 Task: Create a due date automation trigger when advanced on, on the tuesday of the week a card is due add fields without custom field "Resume" set to a number greater than 1 and greater than 10 at 11:00 AM.
Action: Mouse moved to (1001, 81)
Screenshot: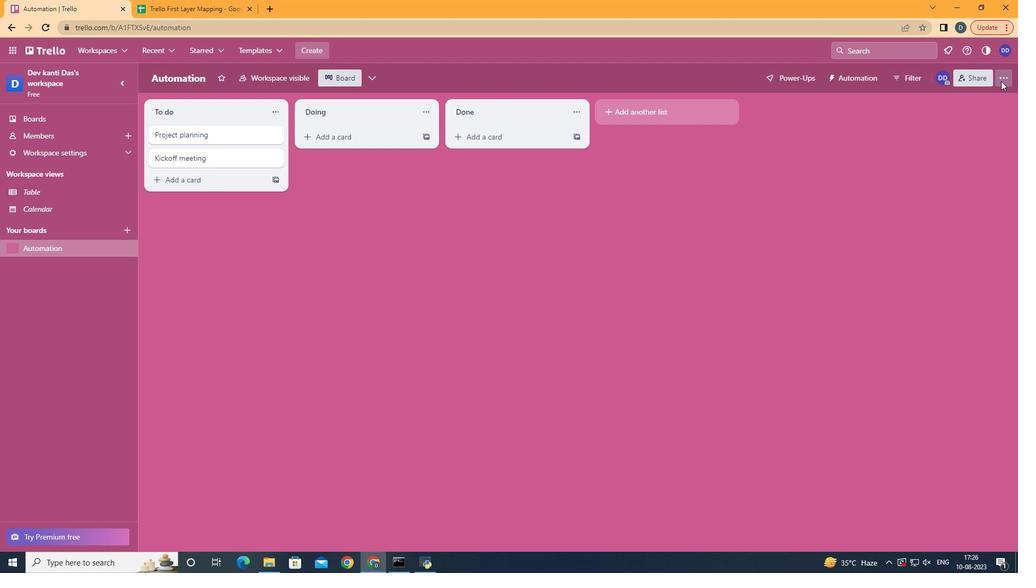 
Action: Mouse pressed left at (1001, 81)
Screenshot: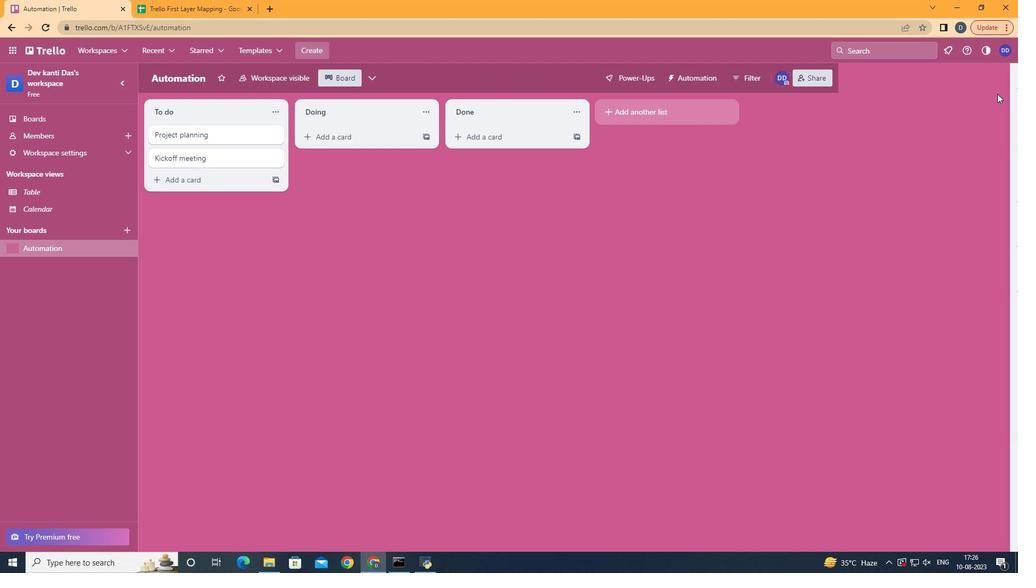
Action: Mouse moved to (947, 212)
Screenshot: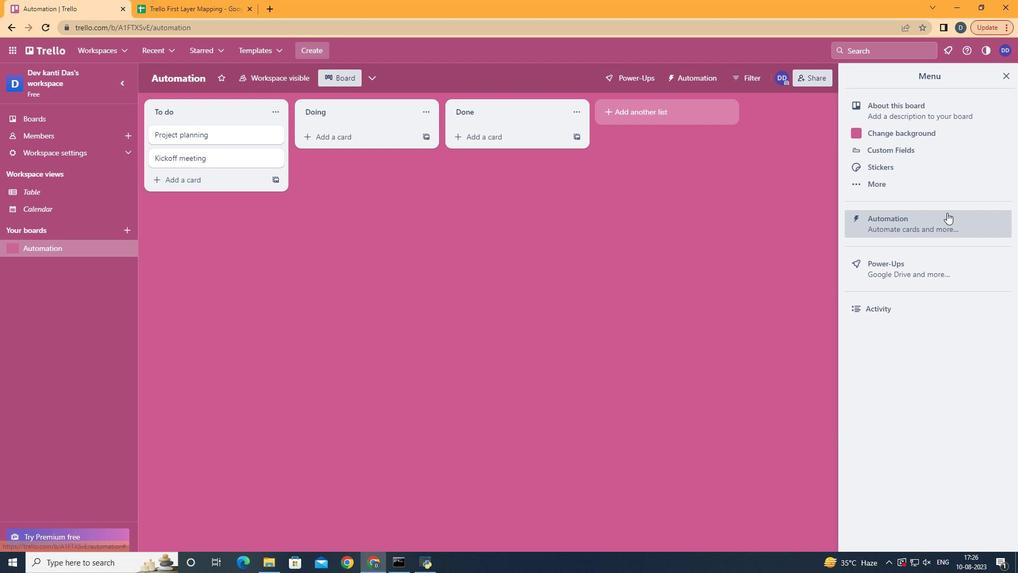 
Action: Mouse pressed left at (947, 212)
Screenshot: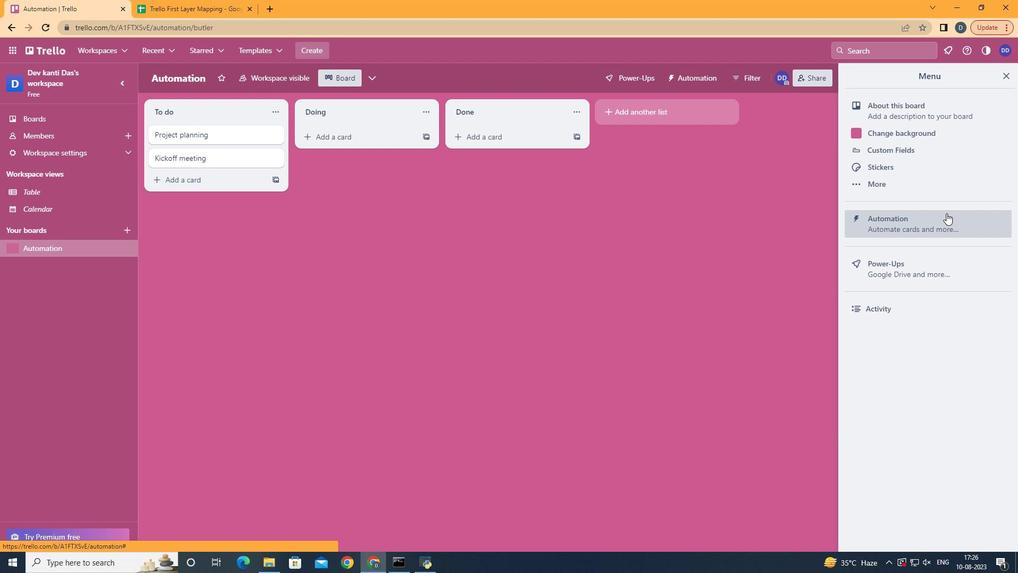 
Action: Mouse moved to (186, 207)
Screenshot: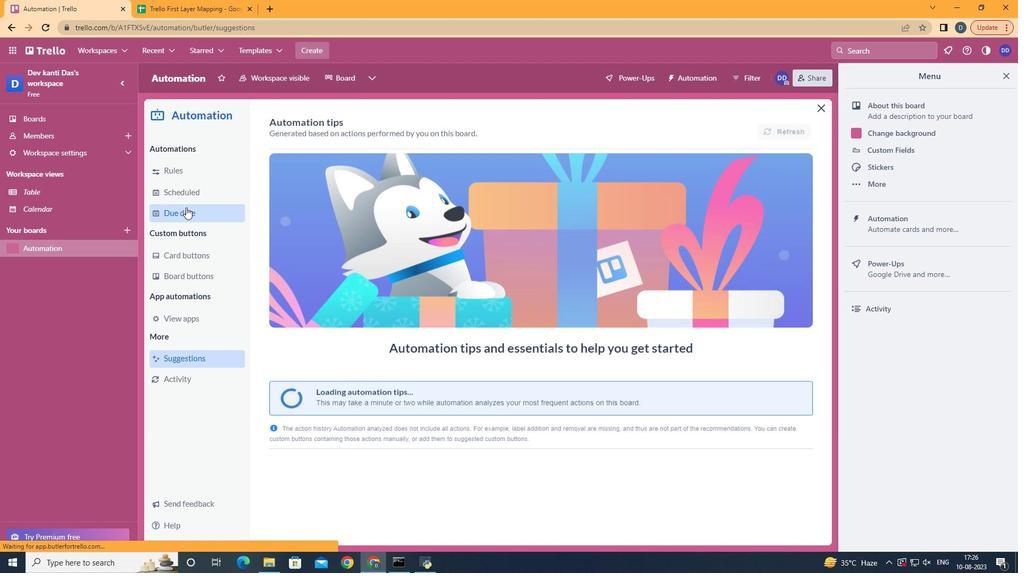 
Action: Mouse pressed left at (186, 207)
Screenshot: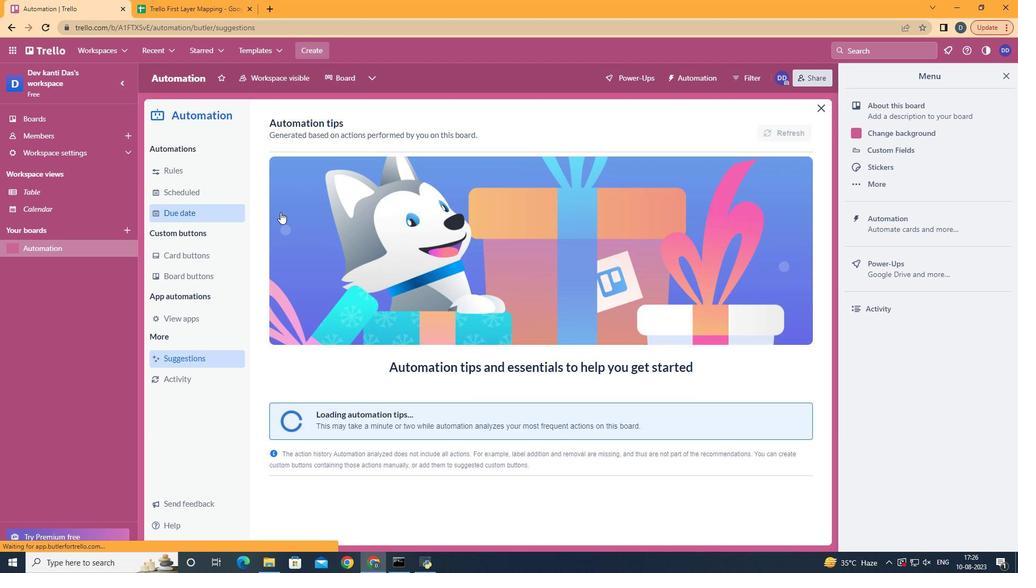 
Action: Mouse moved to (732, 125)
Screenshot: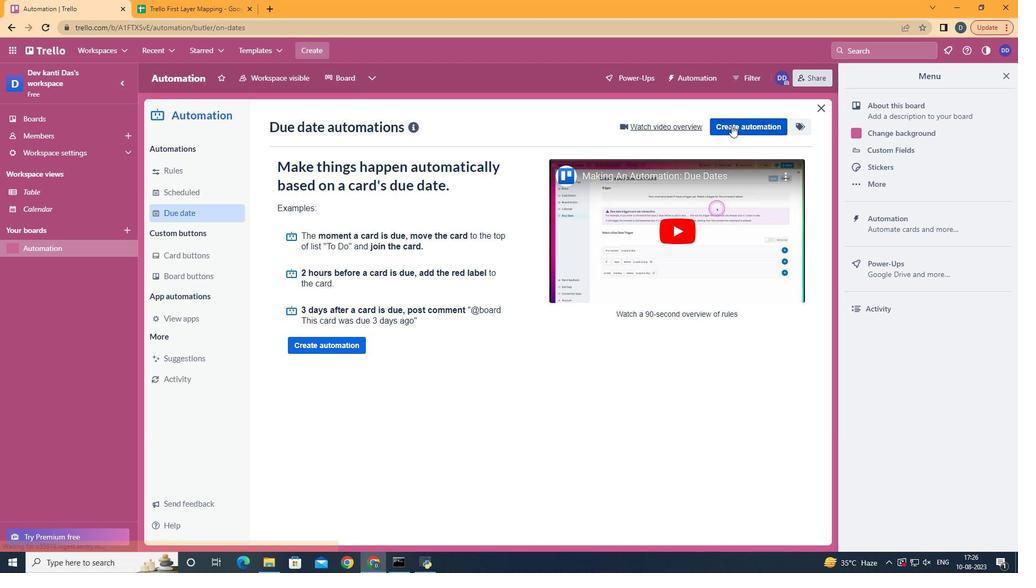 
Action: Mouse pressed left at (732, 125)
Screenshot: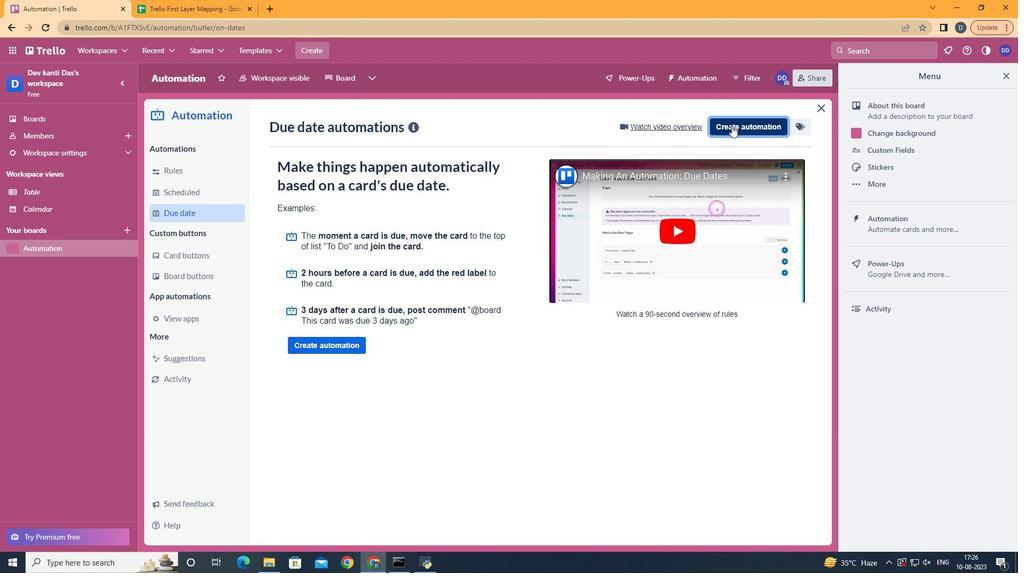 
Action: Mouse moved to (486, 233)
Screenshot: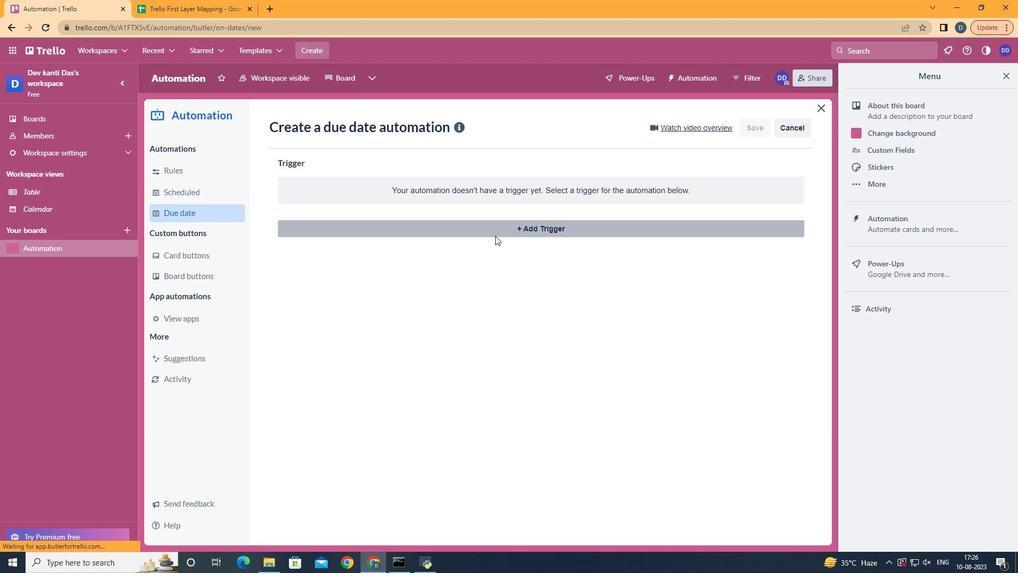 
Action: Mouse pressed left at (486, 233)
Screenshot: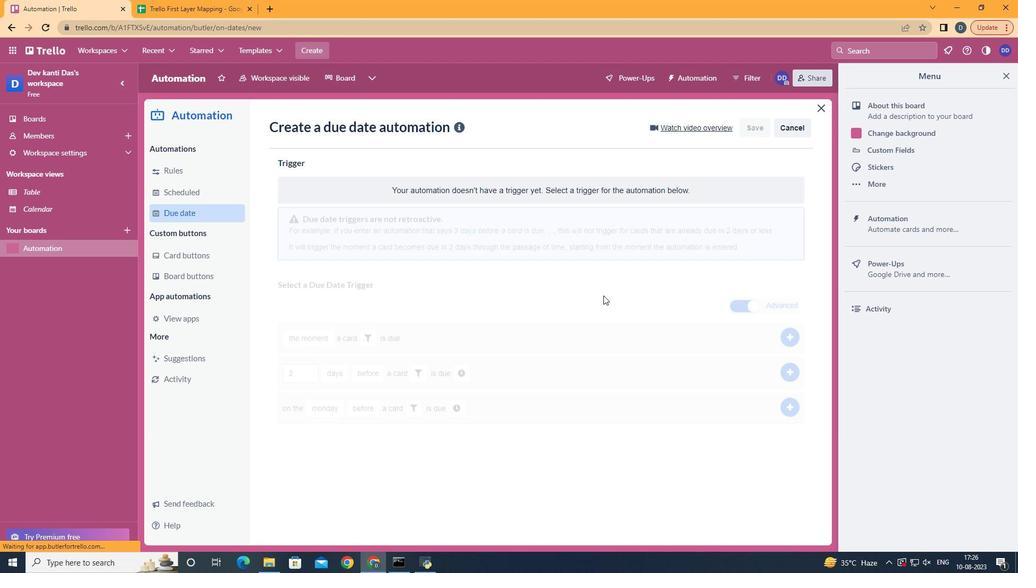 
Action: Mouse moved to (351, 298)
Screenshot: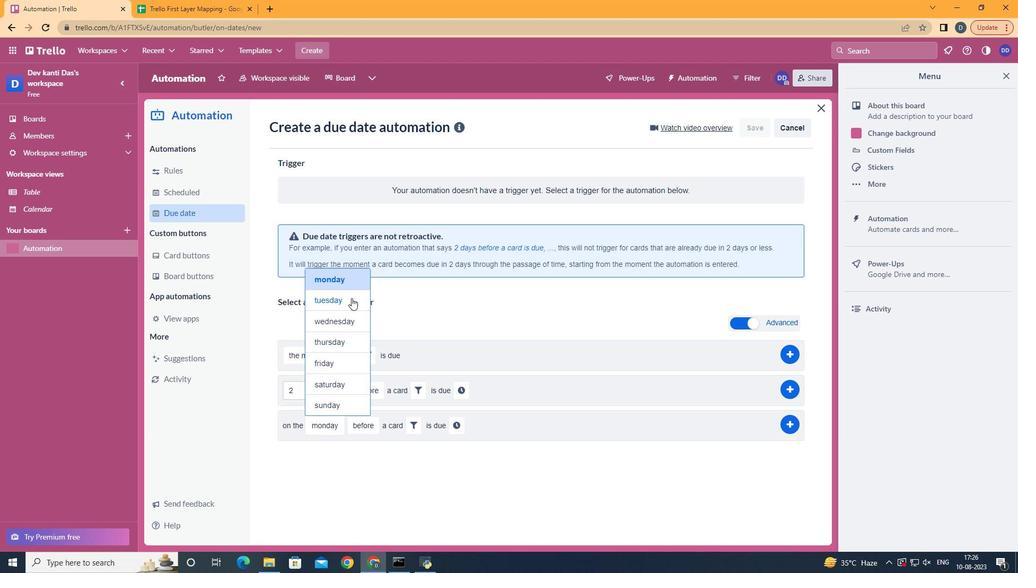 
Action: Mouse pressed left at (351, 298)
Screenshot: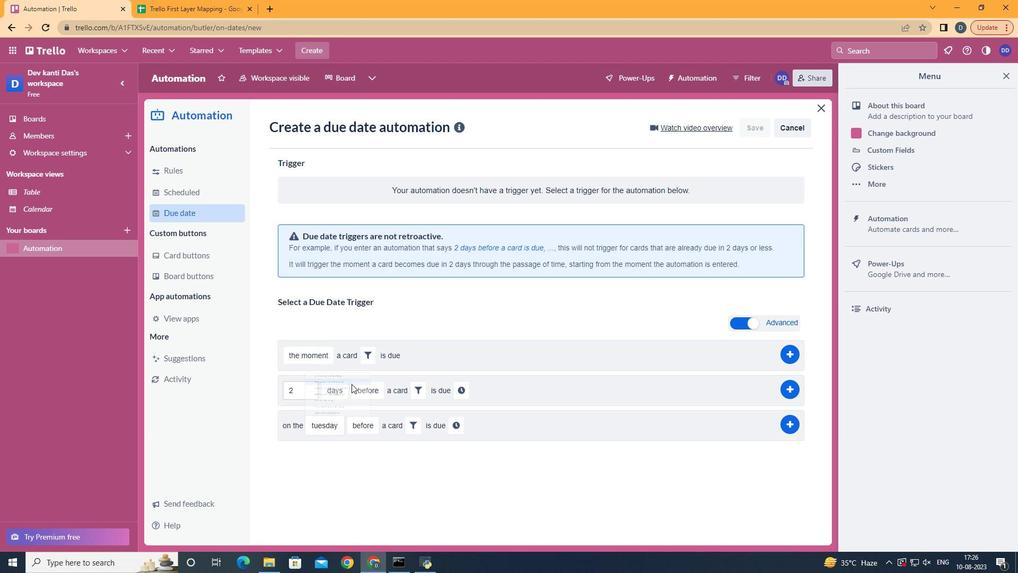
Action: Mouse moved to (373, 495)
Screenshot: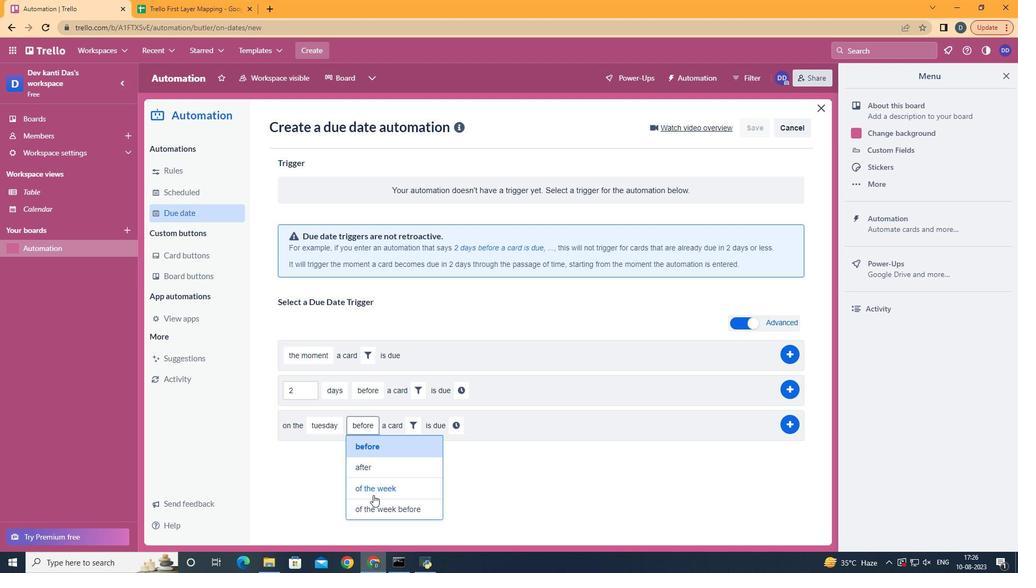 
Action: Mouse pressed left at (373, 495)
Screenshot: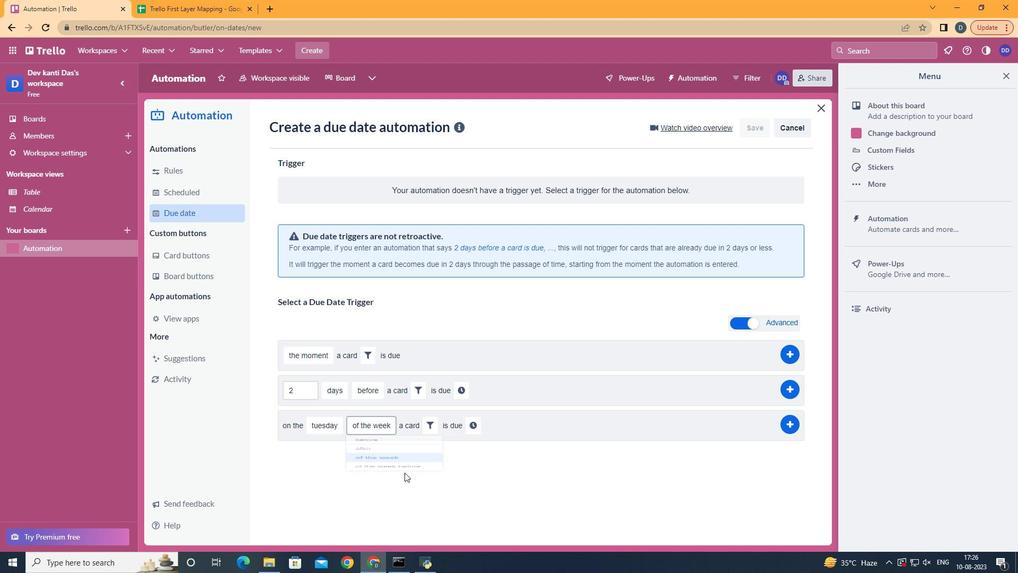 
Action: Mouse moved to (437, 430)
Screenshot: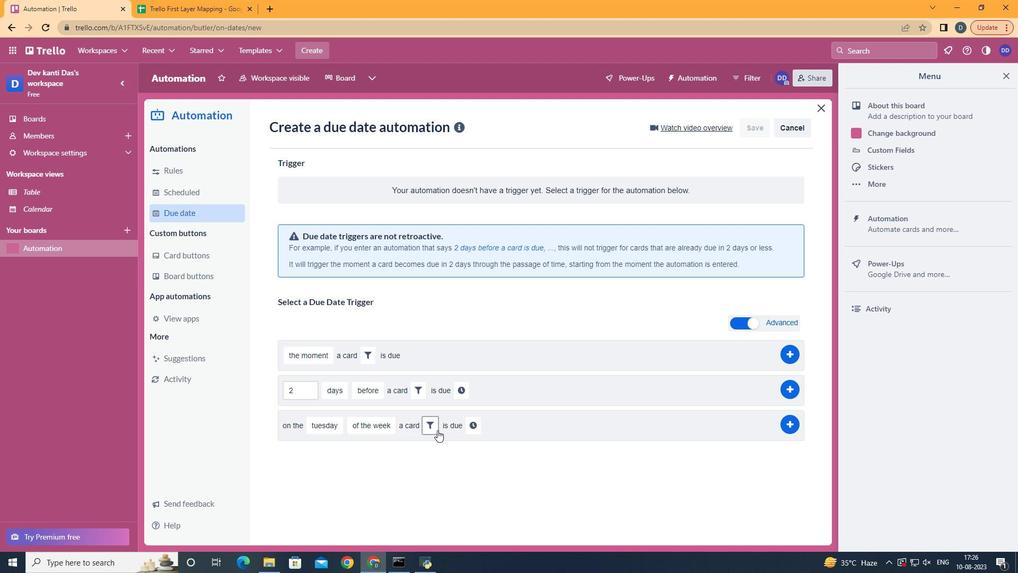 
Action: Mouse pressed left at (437, 430)
Screenshot: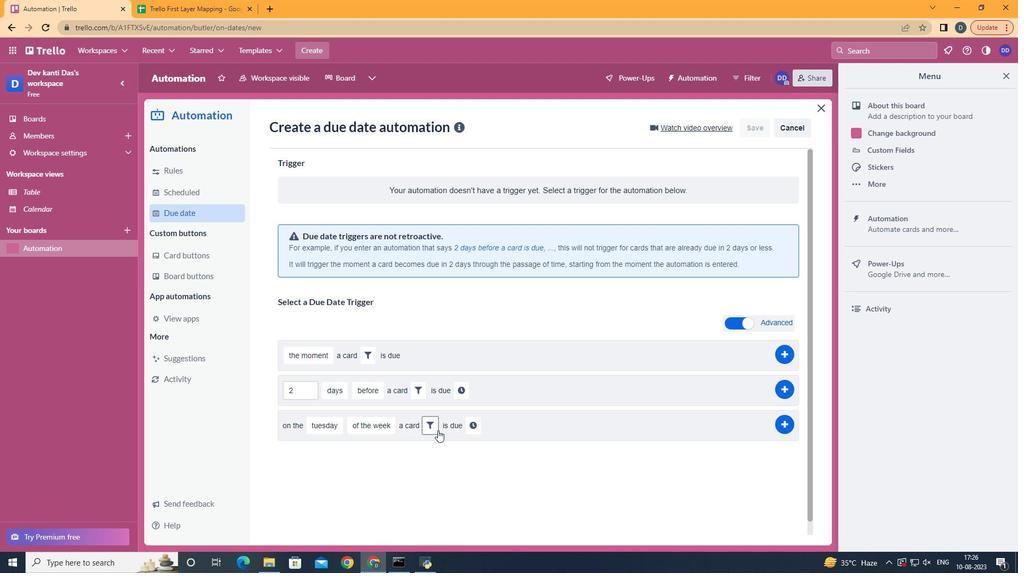 
Action: Mouse moved to (606, 453)
Screenshot: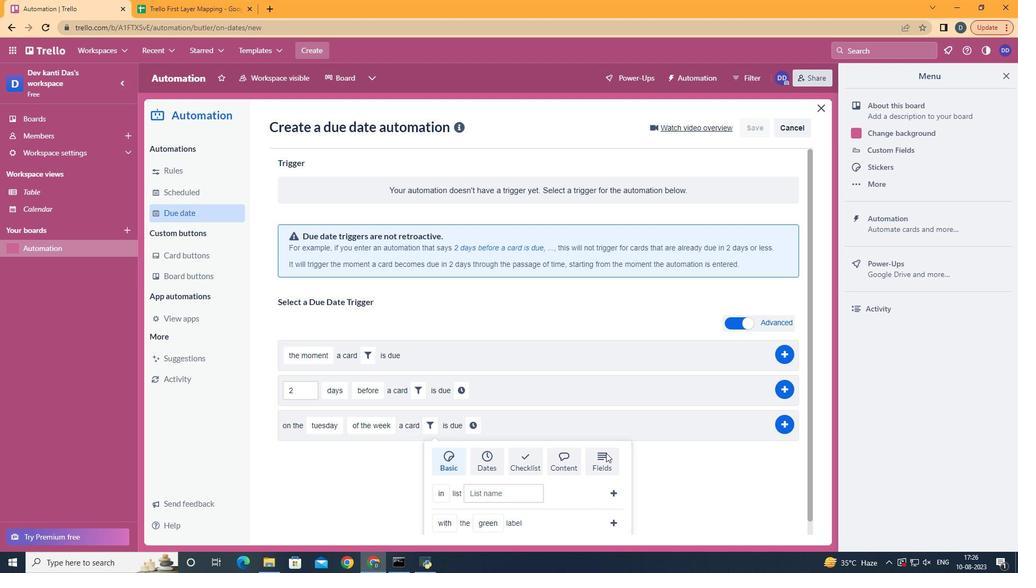 
Action: Mouse pressed left at (606, 453)
Screenshot: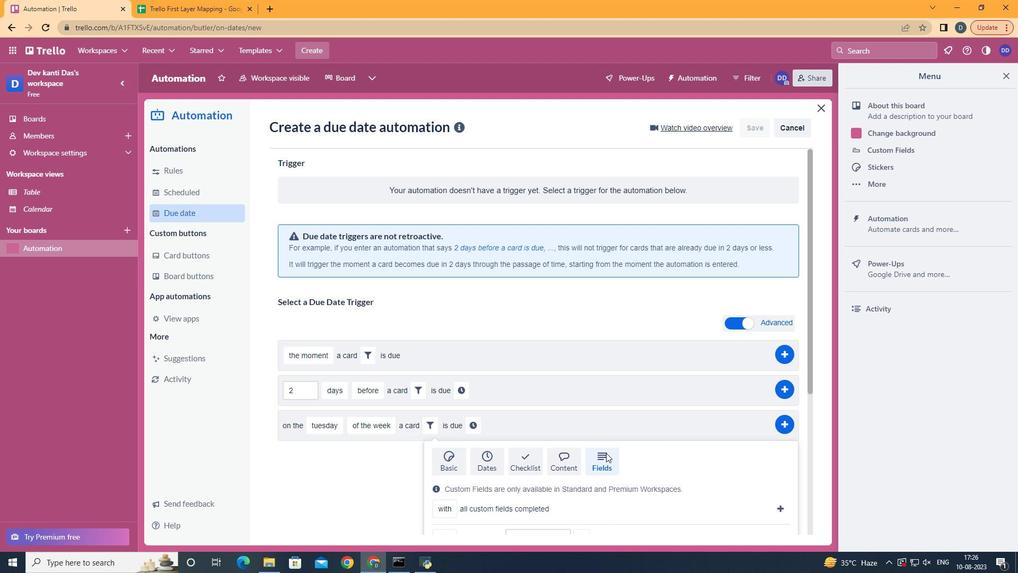 
Action: Mouse scrolled (606, 452) with delta (0, 0)
Screenshot: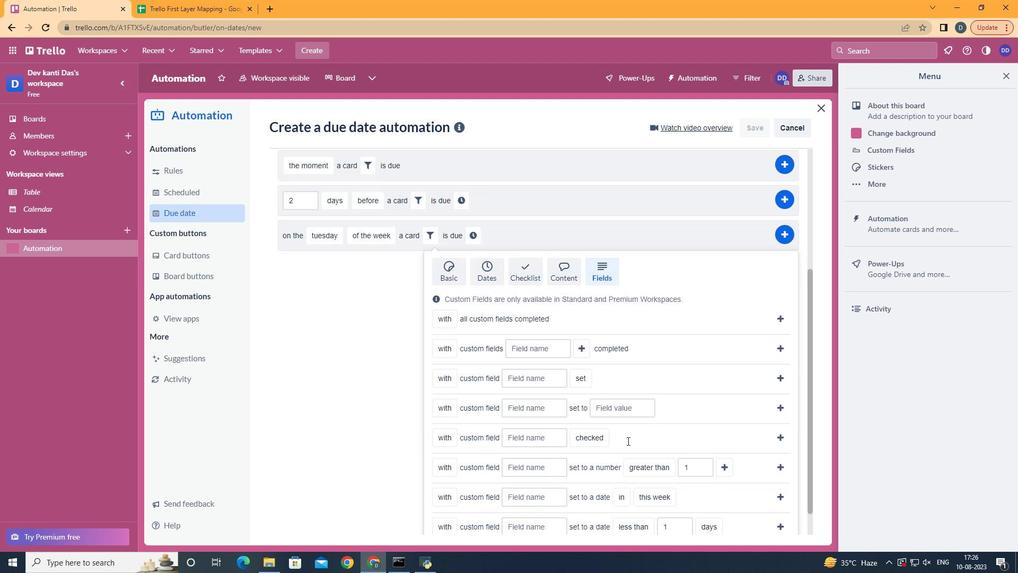 
Action: Mouse scrolled (606, 452) with delta (0, 0)
Screenshot: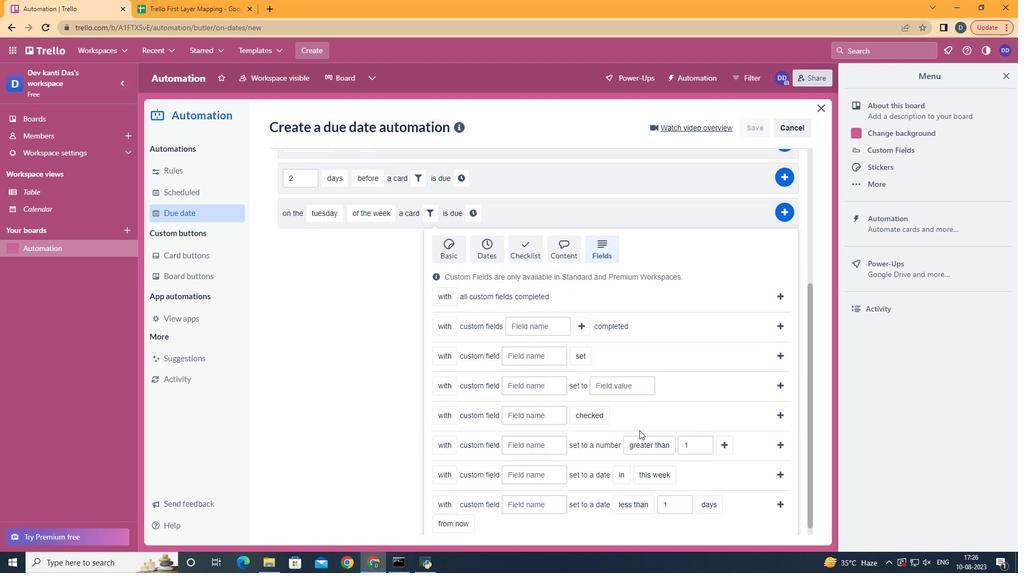 
Action: Mouse scrolled (606, 452) with delta (0, 0)
Screenshot: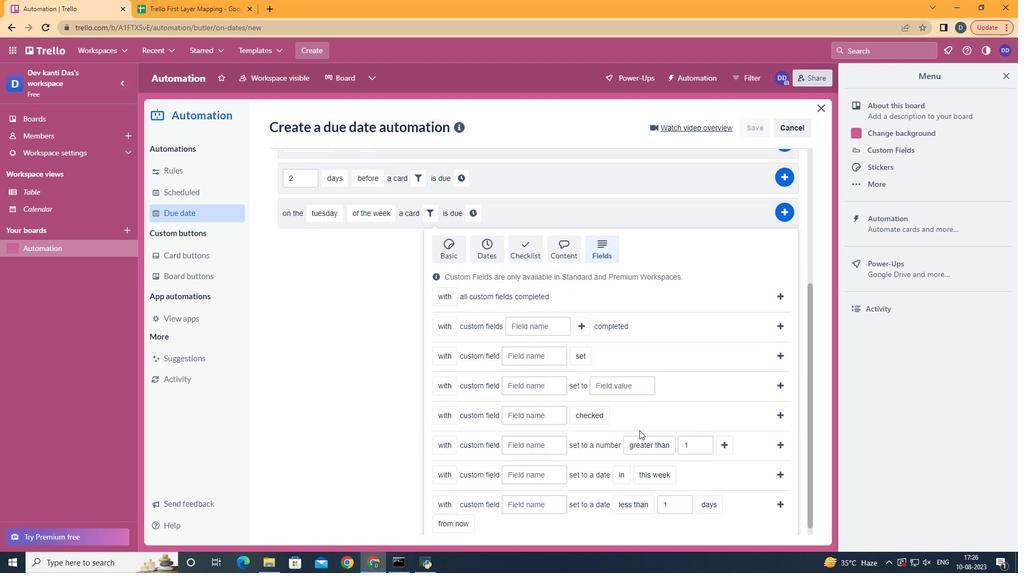 
Action: Mouse scrolled (606, 452) with delta (0, 0)
Screenshot: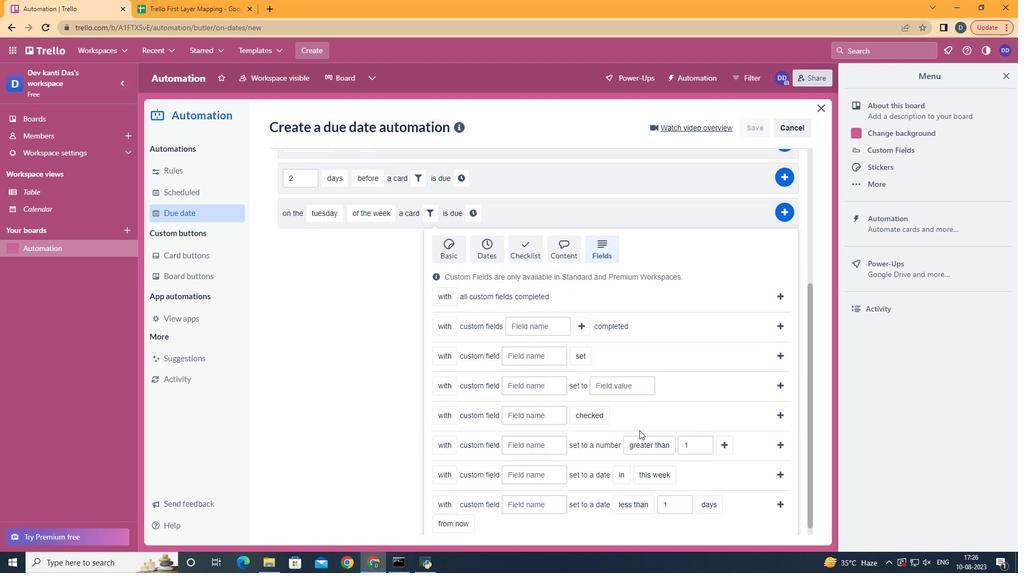 
Action: Mouse moved to (539, 452)
Screenshot: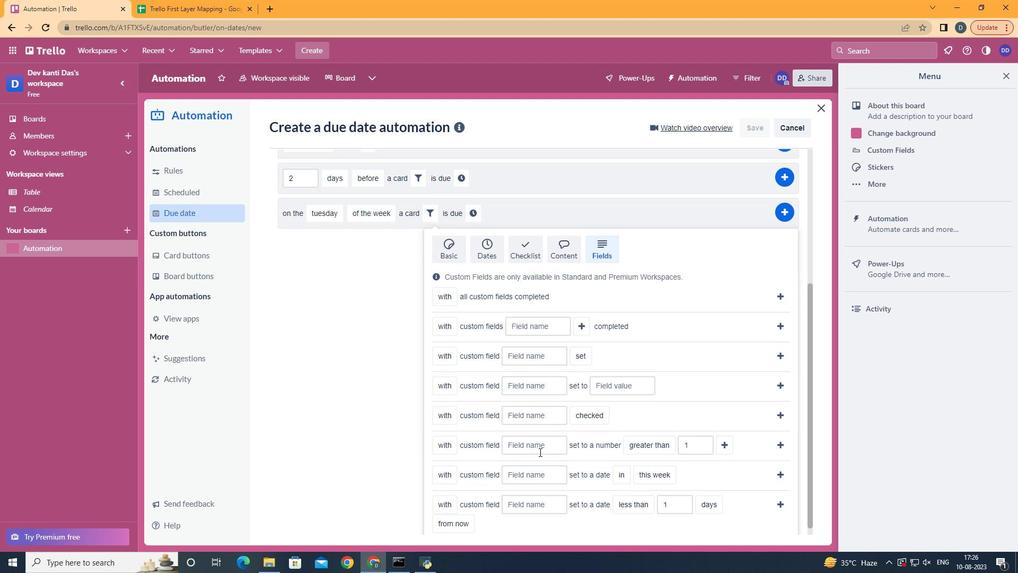 
Action: Mouse pressed left at (539, 452)
Screenshot: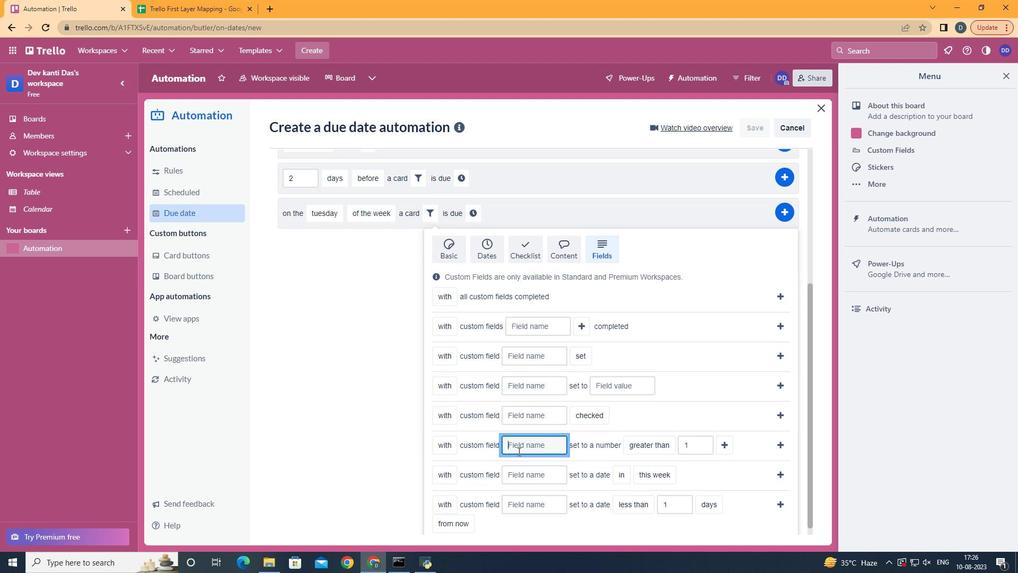
Action: Mouse moved to (448, 487)
Screenshot: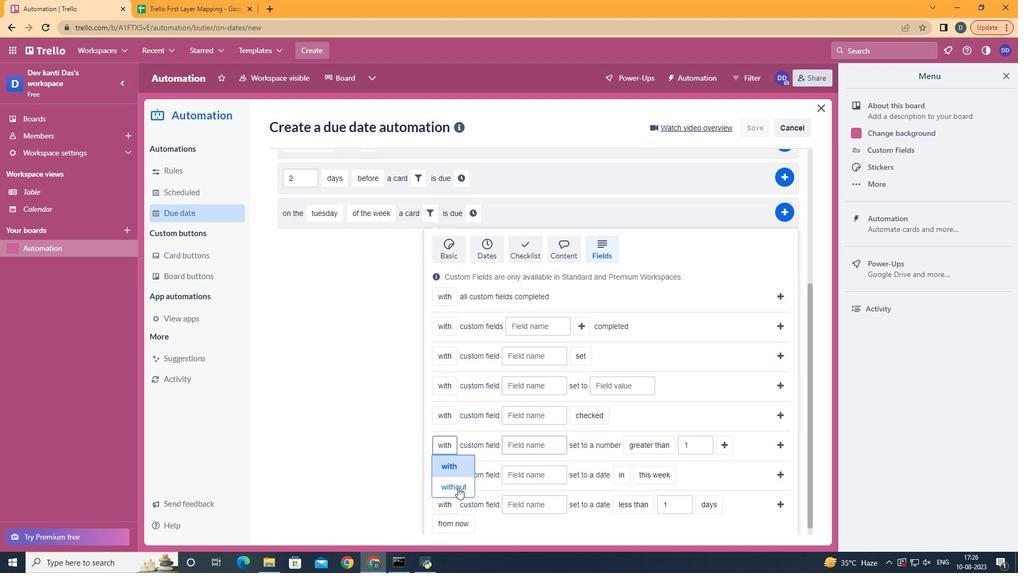 
Action: Mouse pressed left at (448, 487)
Screenshot: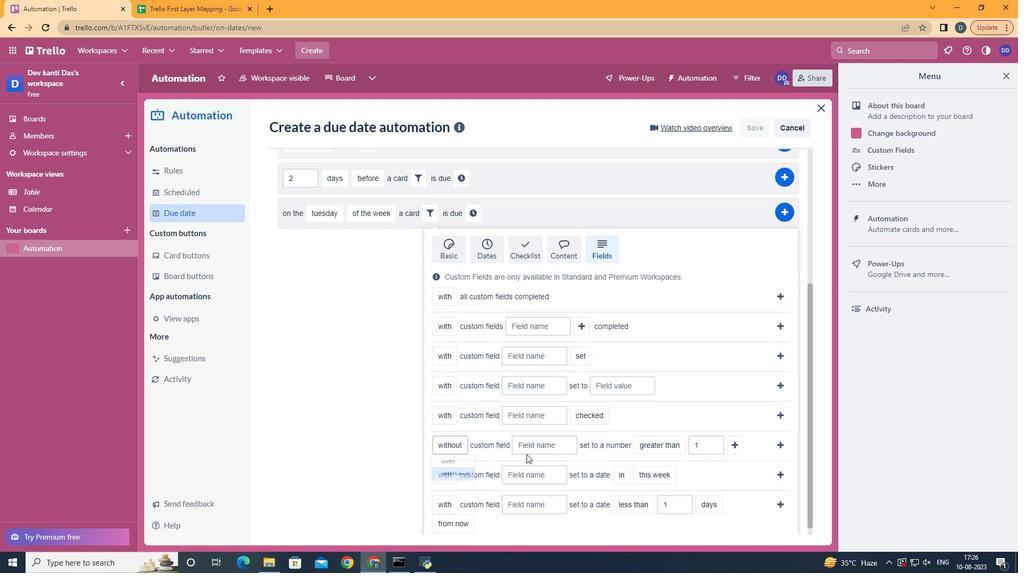 
Action: Mouse moved to (532, 450)
Screenshot: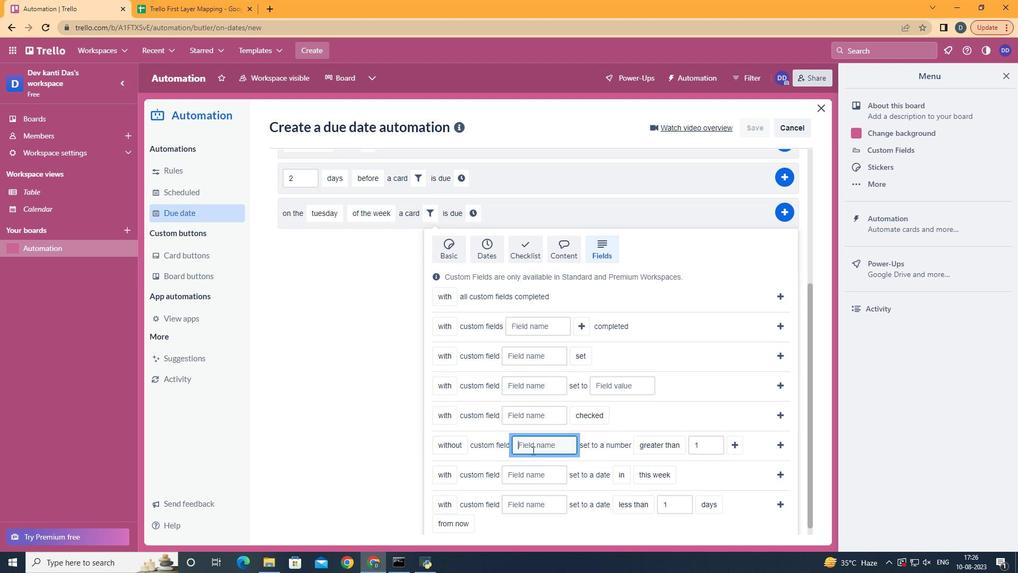 
Action: Mouse pressed left at (532, 450)
Screenshot: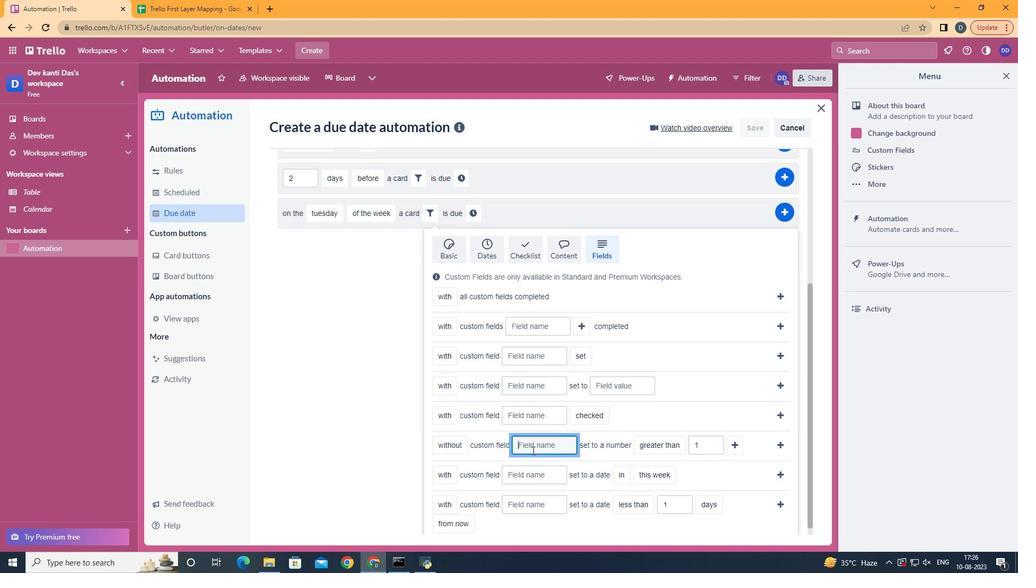 
Action: Key pressed <Key.shift>Resume
Screenshot: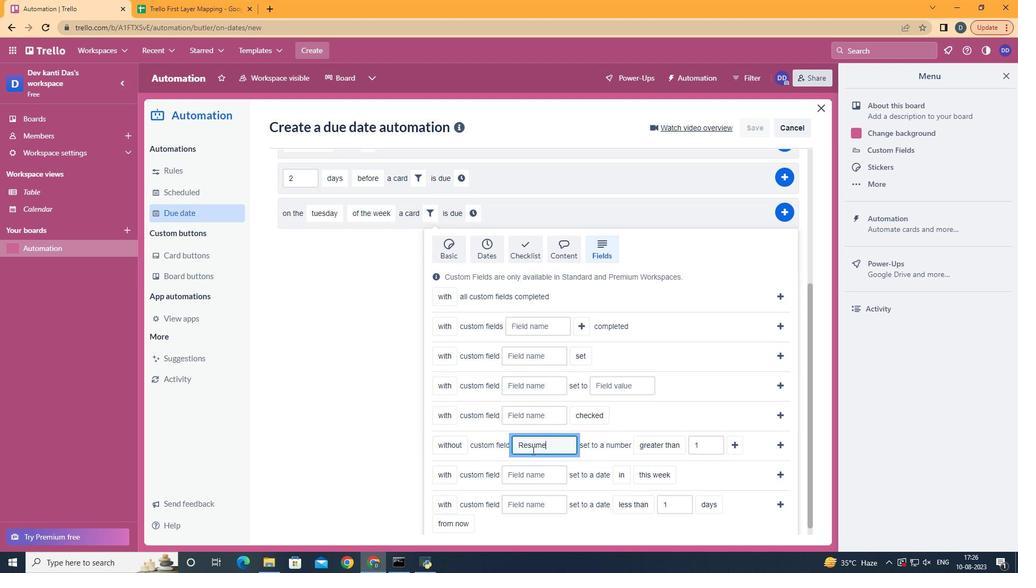 
Action: Mouse moved to (744, 444)
Screenshot: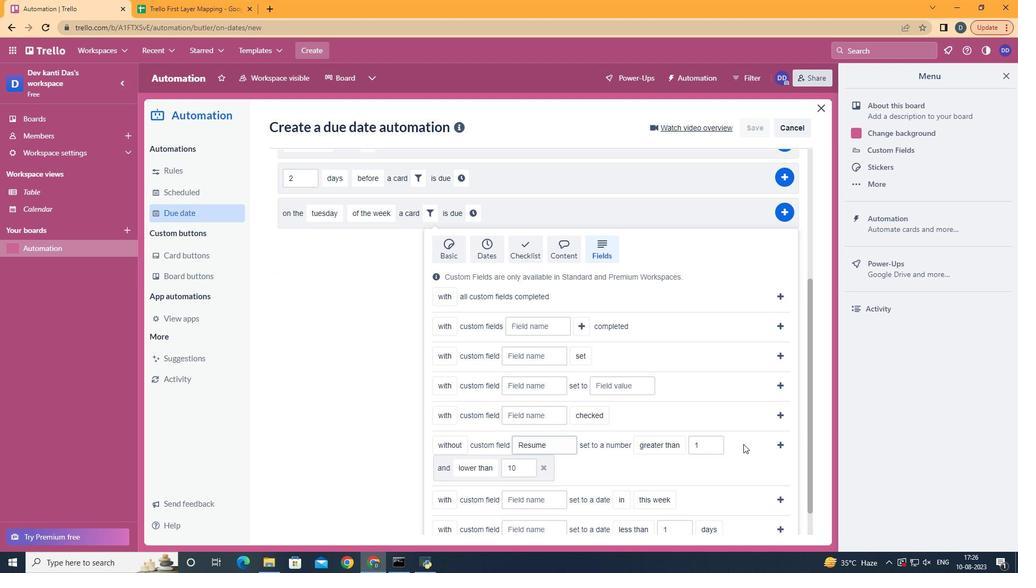 
Action: Mouse pressed left at (744, 444)
Screenshot: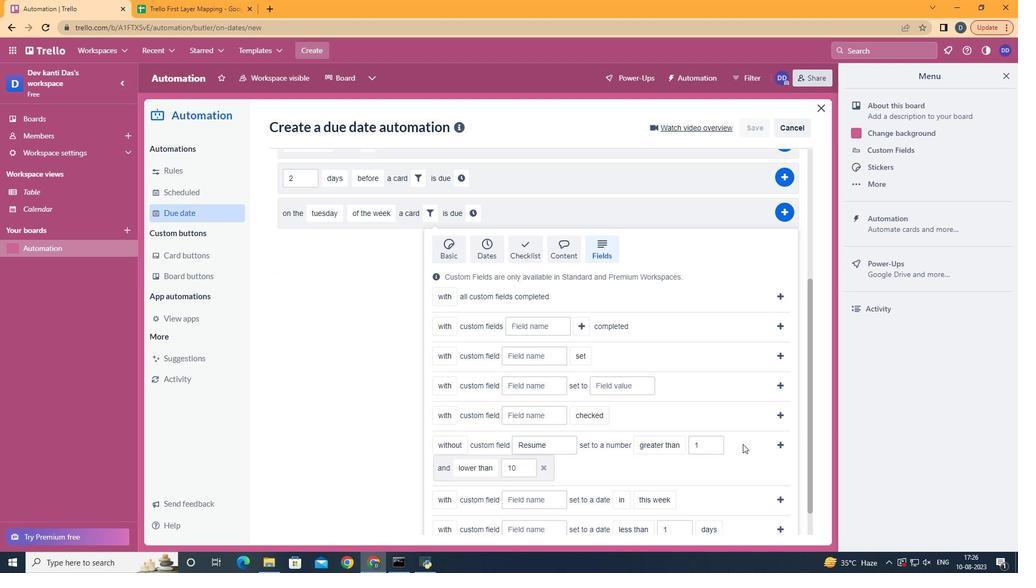 
Action: Mouse moved to (509, 424)
Screenshot: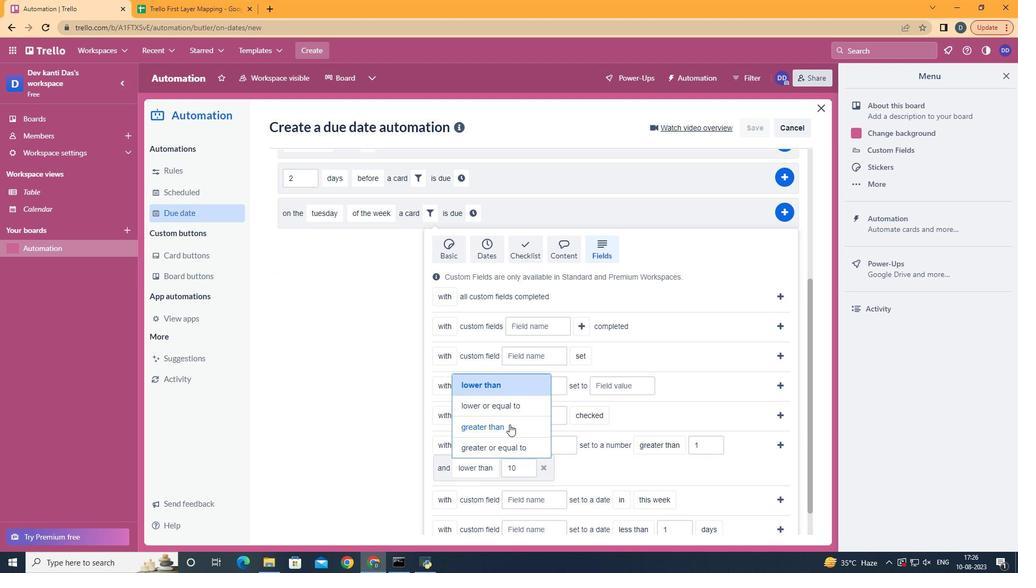 
Action: Mouse pressed left at (509, 424)
Screenshot: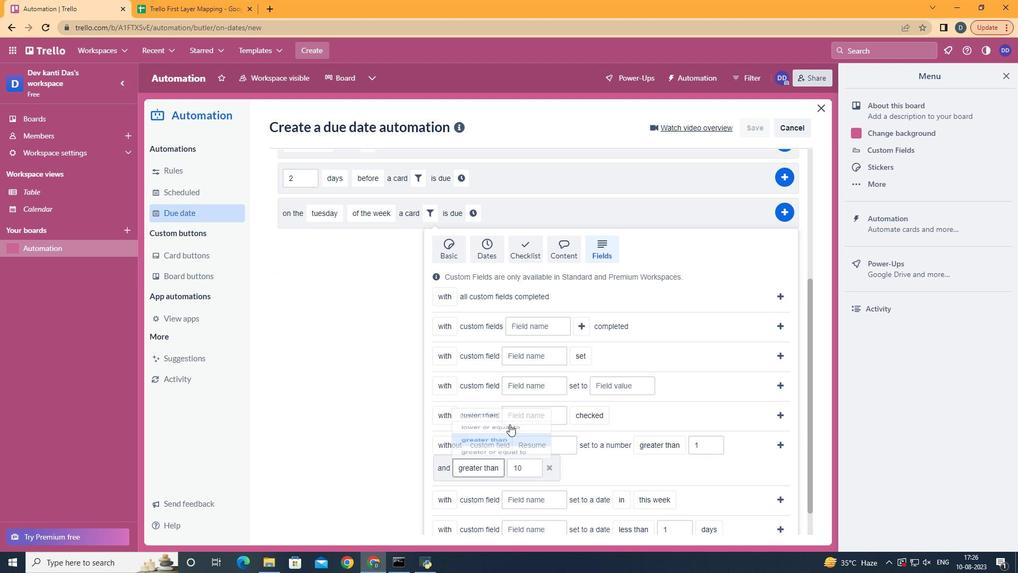 
Action: Mouse moved to (779, 443)
Screenshot: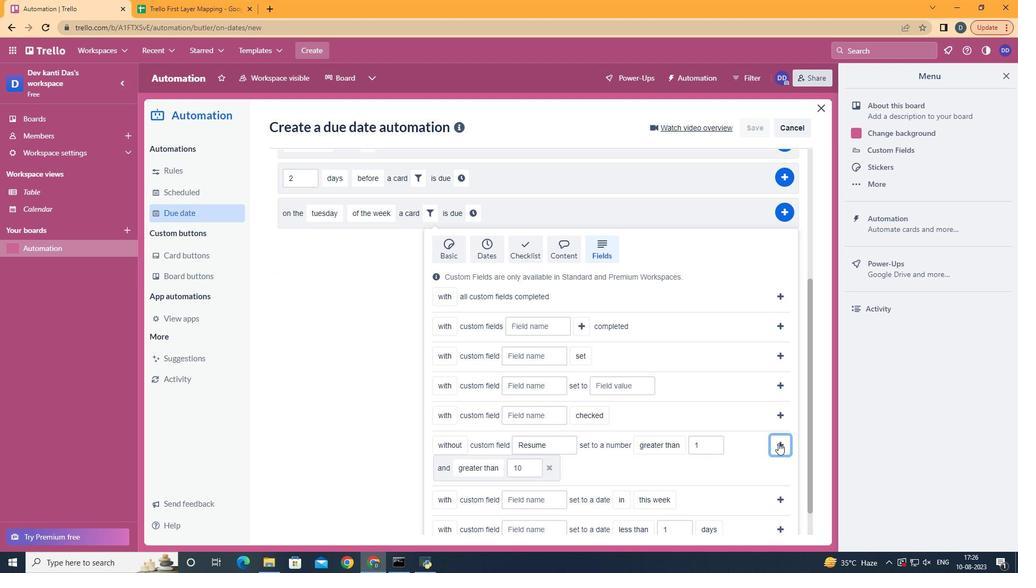 
Action: Mouse pressed left at (779, 443)
Screenshot: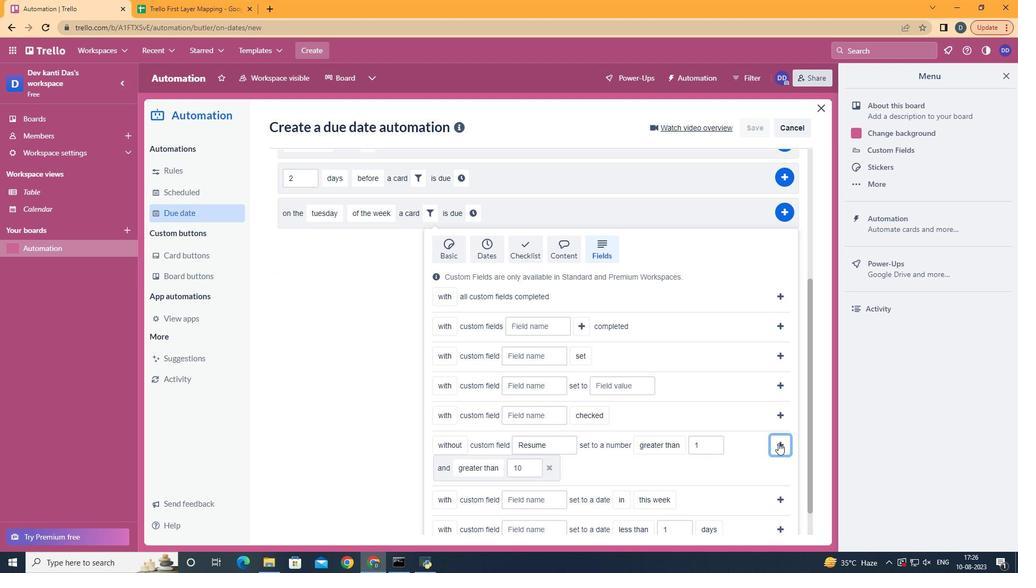 
Action: Mouse moved to (290, 449)
Screenshot: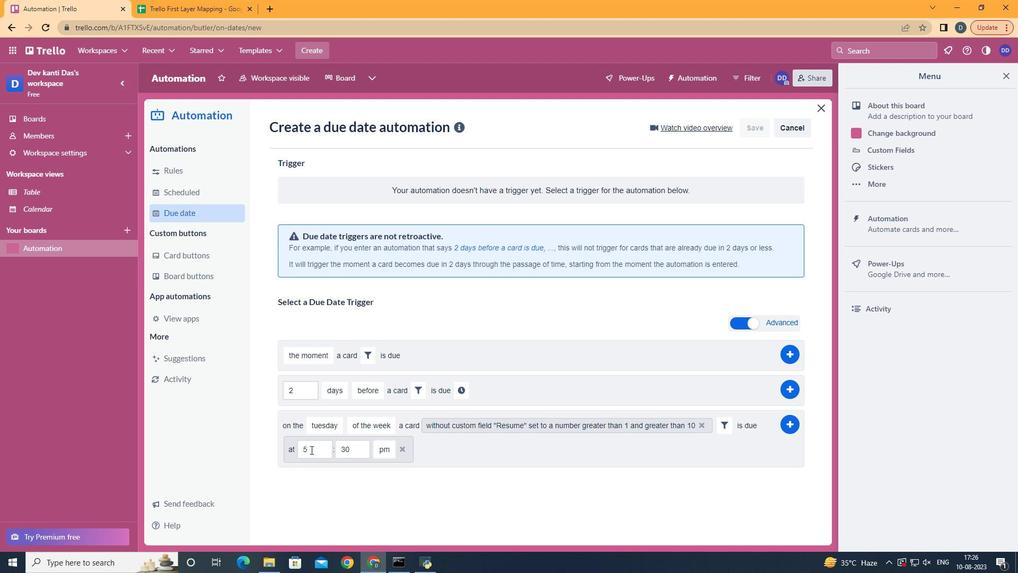 
Action: Mouse pressed left at (290, 449)
Screenshot: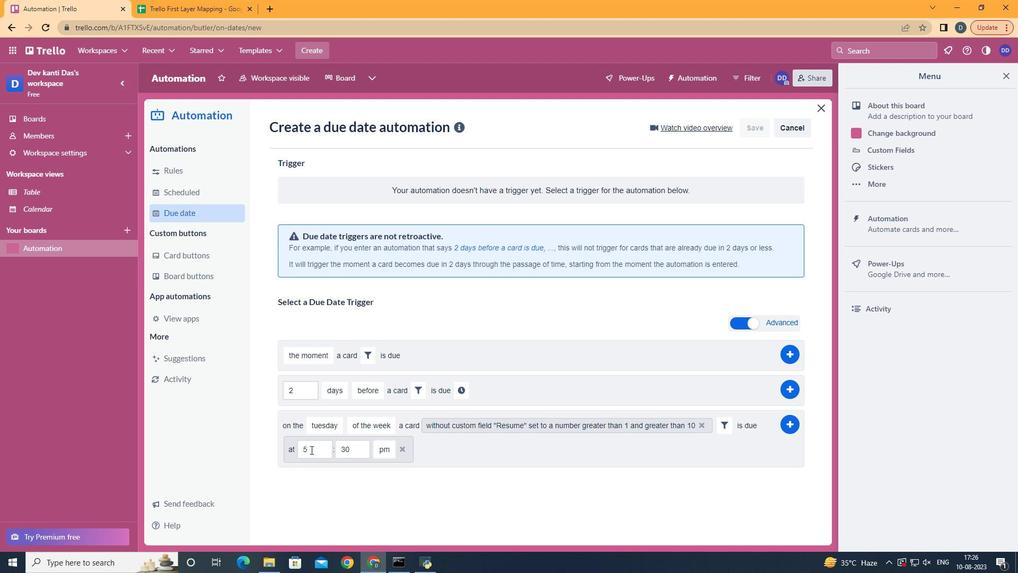 
Action: Mouse moved to (310, 450)
Screenshot: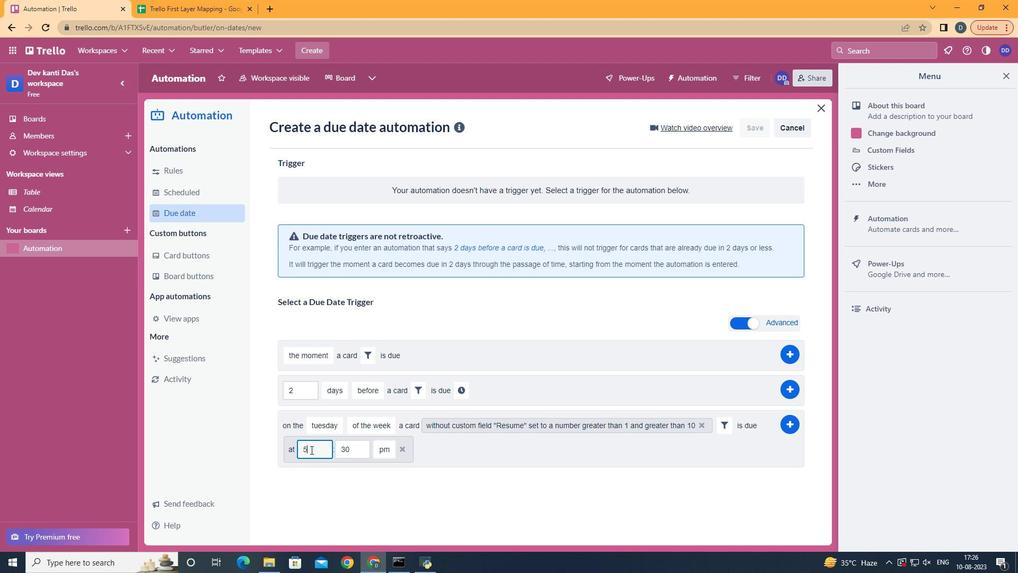 
Action: Mouse pressed left at (310, 450)
Screenshot: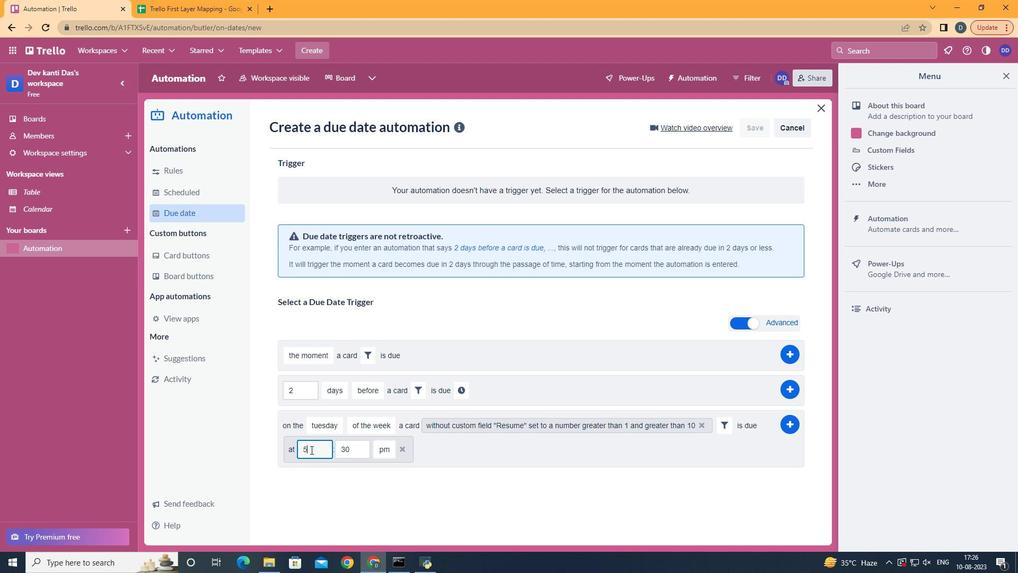 
Action: Mouse moved to (244, 478)
Screenshot: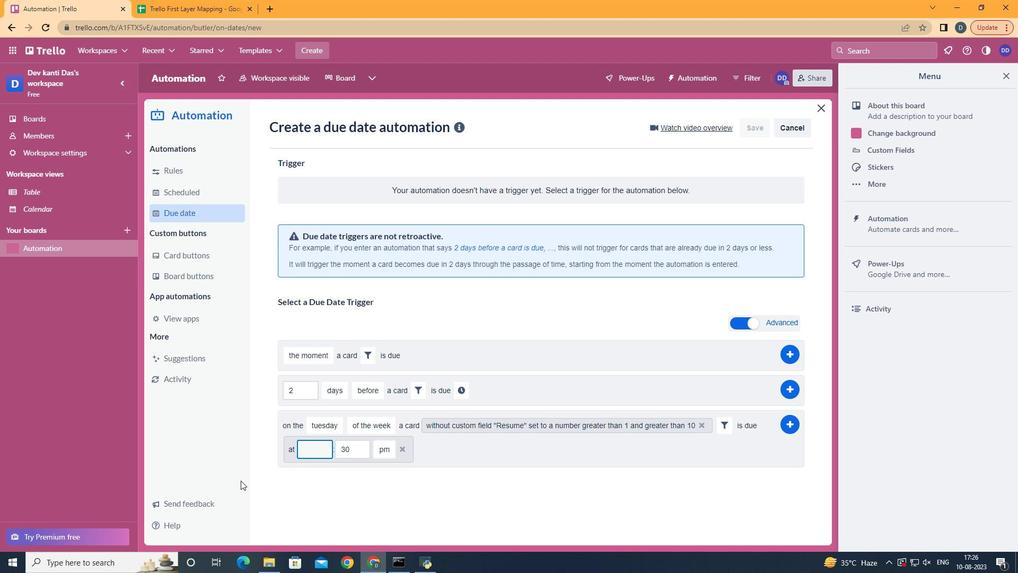 
Action: Key pressed <Key.backspace>
Screenshot: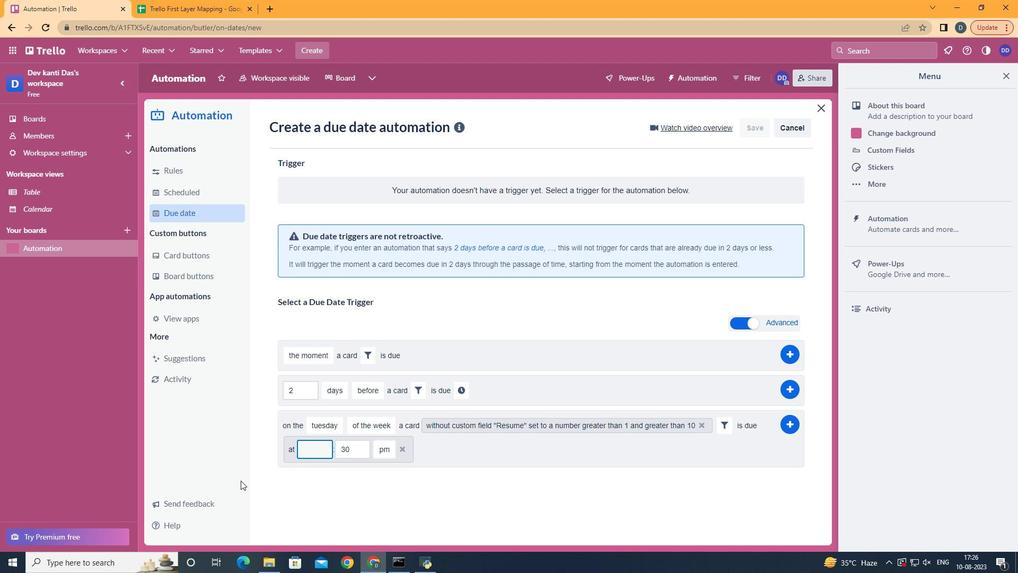 
Action: Mouse moved to (240, 480)
Screenshot: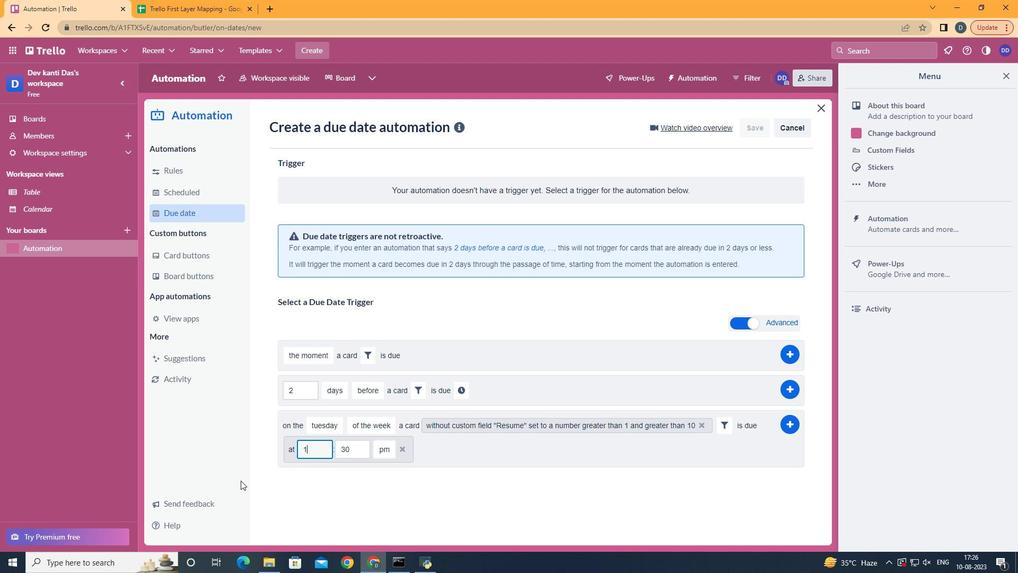 
Action: Key pressed 11
Screenshot: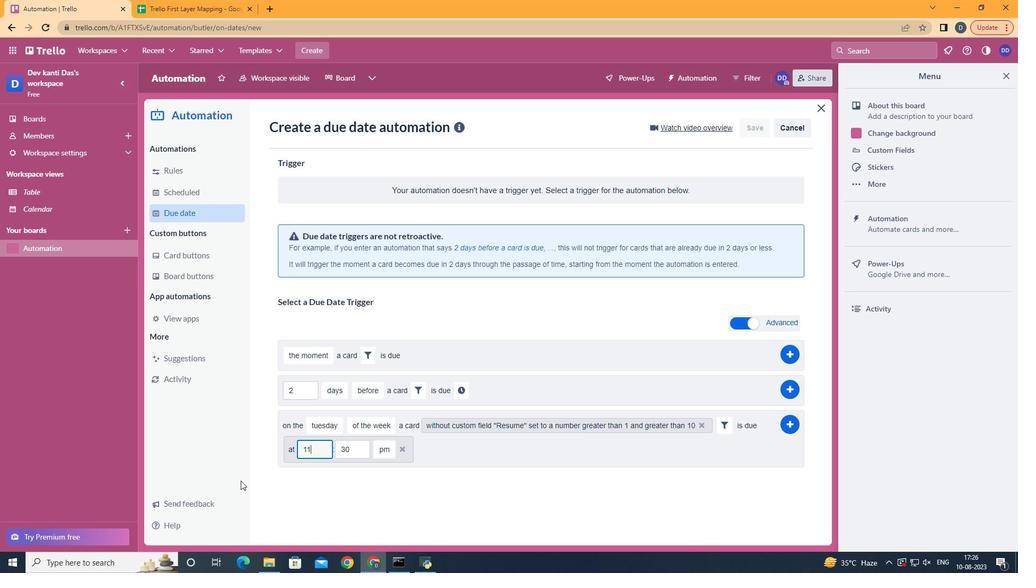 
Action: Mouse moved to (351, 450)
Screenshot: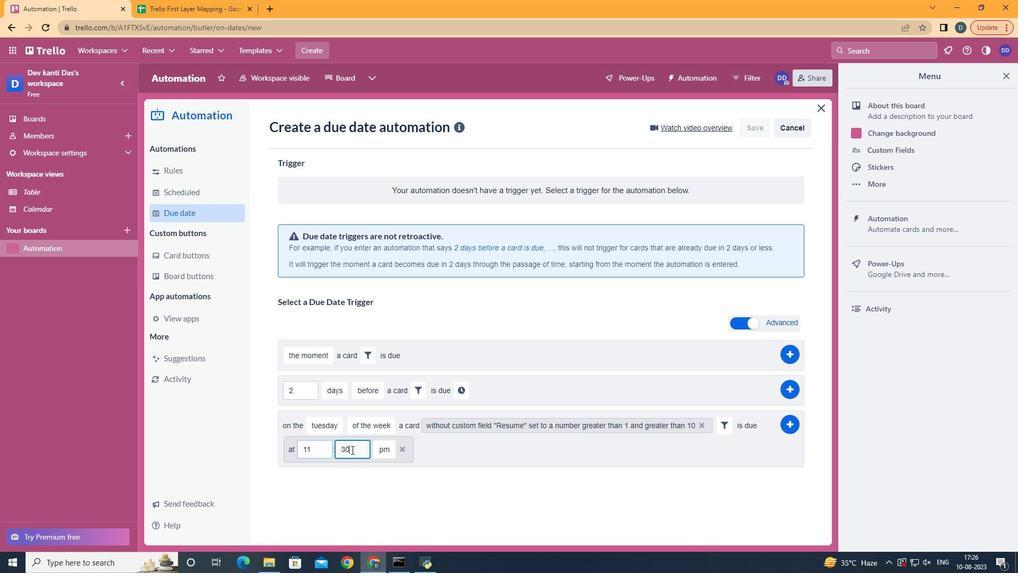 
Action: Mouse pressed left at (351, 450)
Screenshot: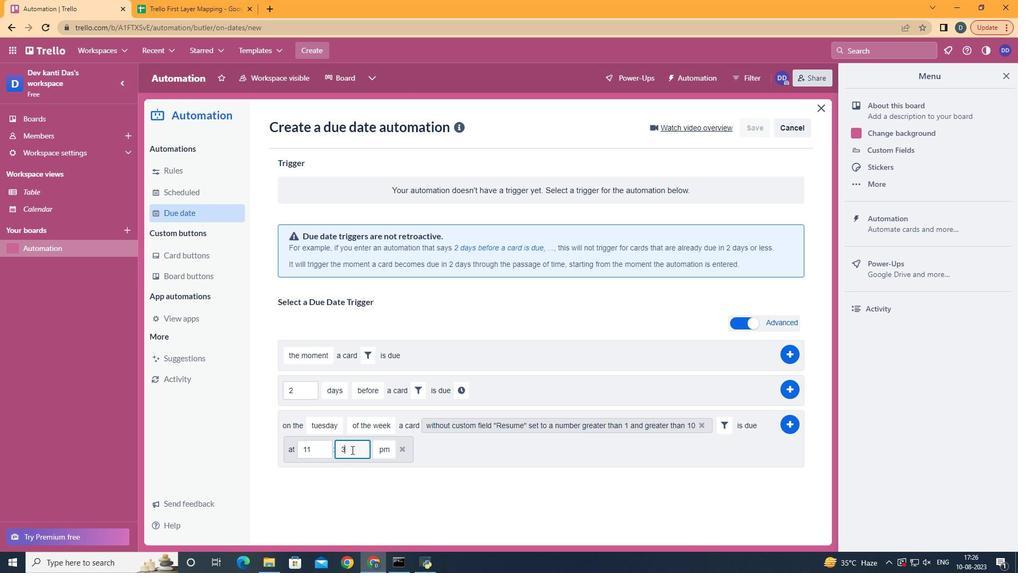 
Action: Key pressed <Key.backspace><Key.backspace>00
Screenshot: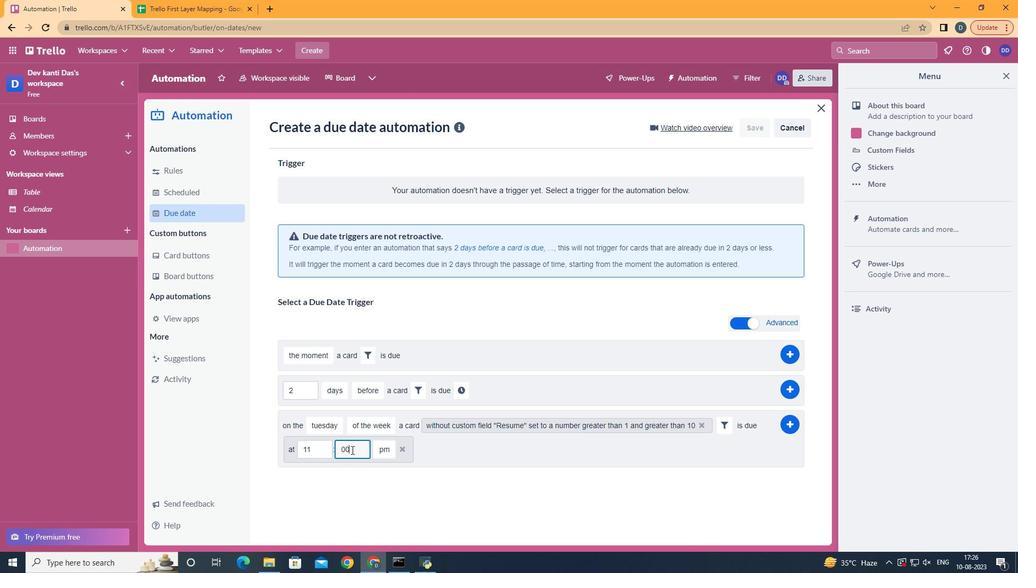 
Action: Mouse moved to (390, 469)
Screenshot: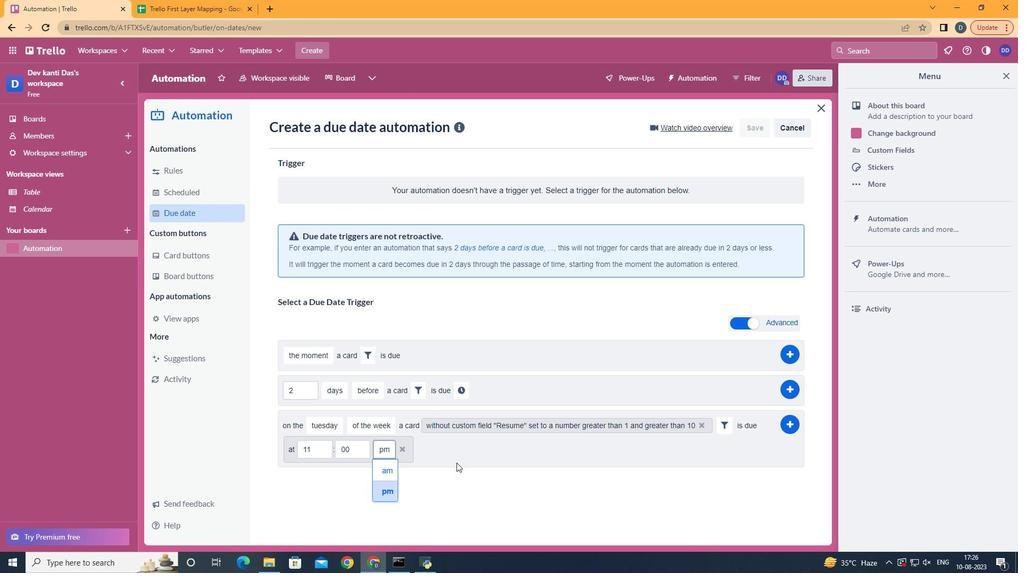 
Action: Mouse pressed left at (390, 469)
Screenshot: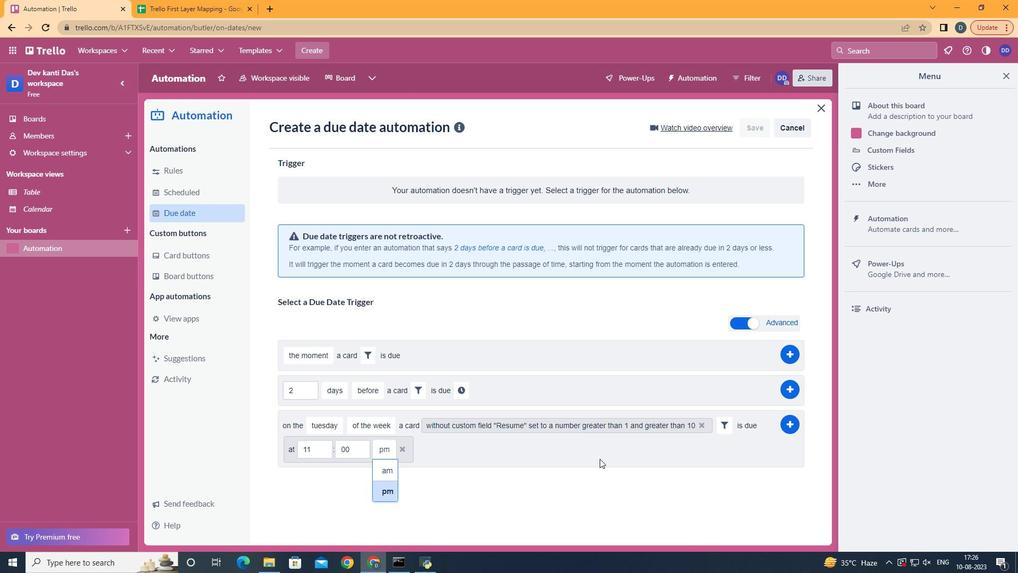 
Action: Mouse moved to (391, 472)
Screenshot: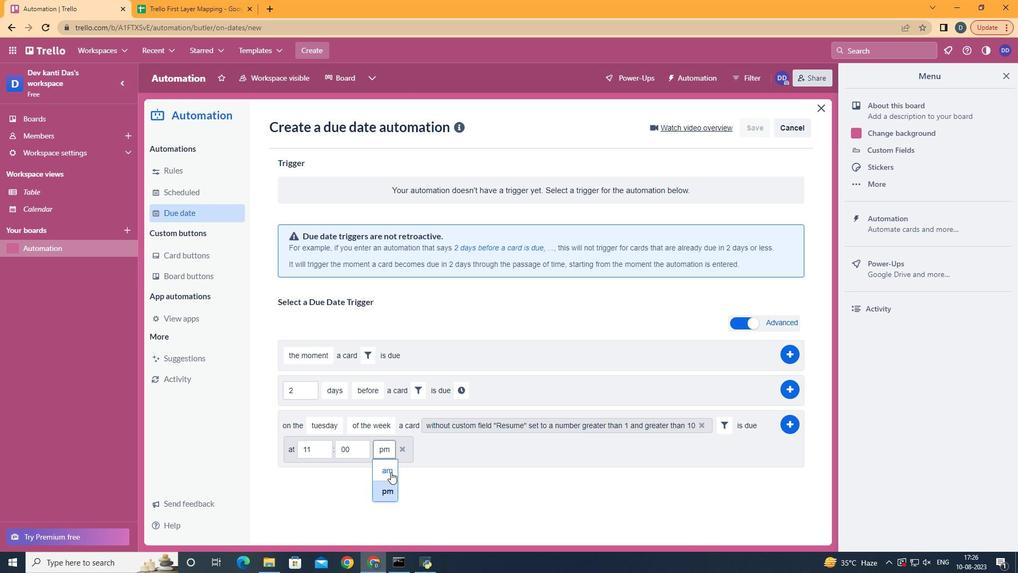 
Action: Mouse pressed left at (391, 472)
Screenshot: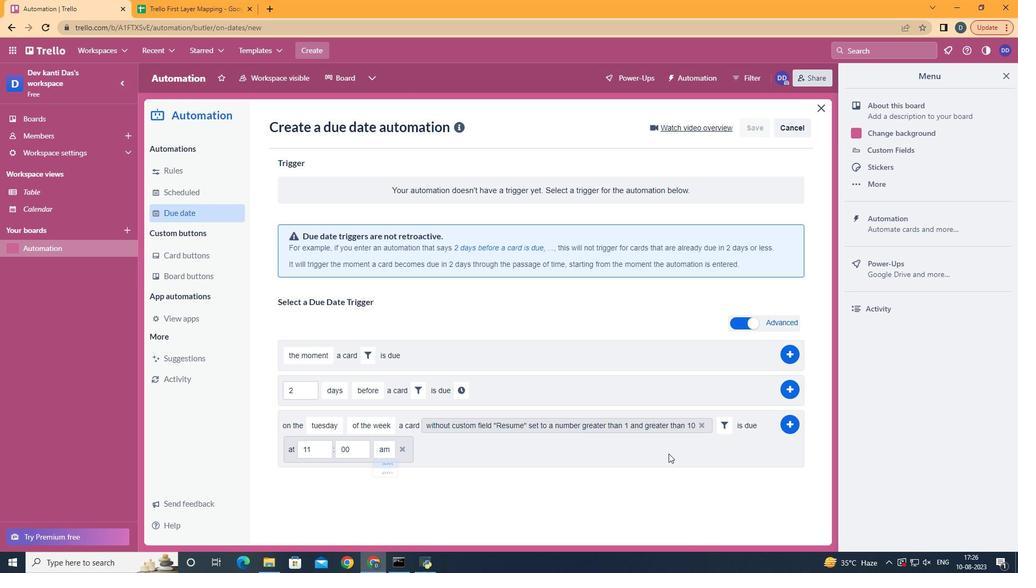 
Action: Mouse moved to (787, 420)
Screenshot: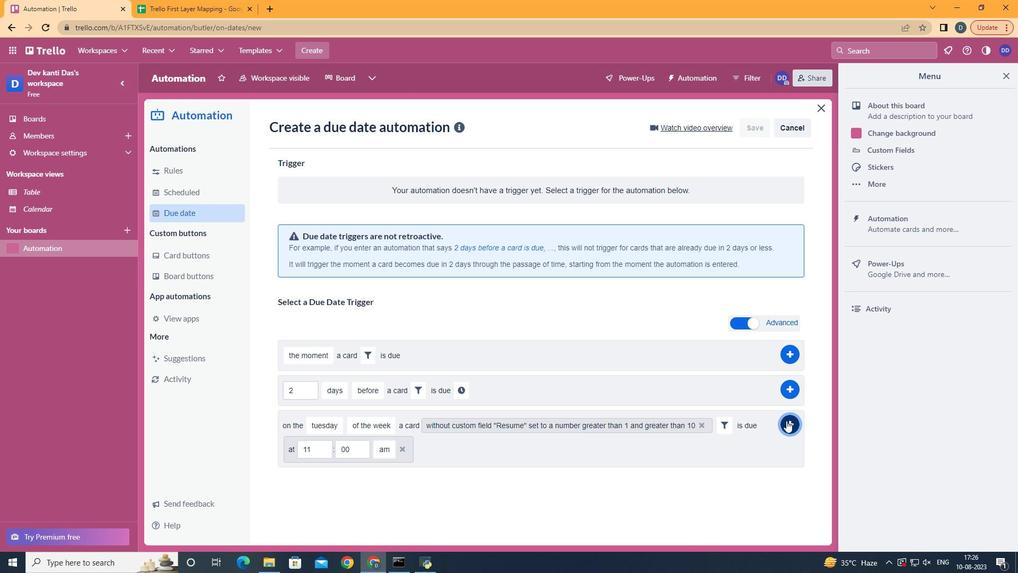 
Action: Mouse pressed left at (787, 420)
Screenshot: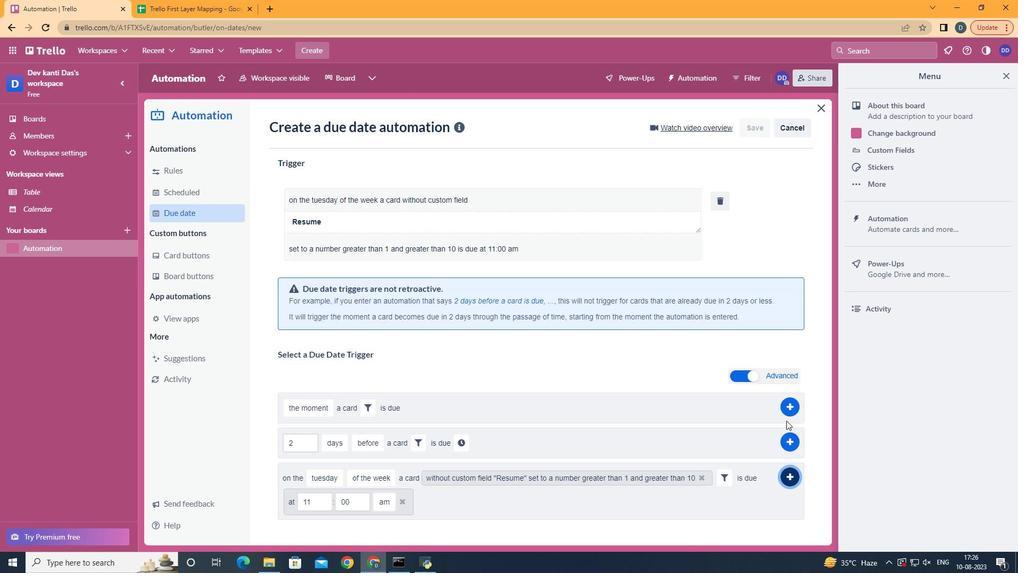 
